 Task: Change your last name to "Smith".
Action: Mouse moved to (72, 109)
Screenshot: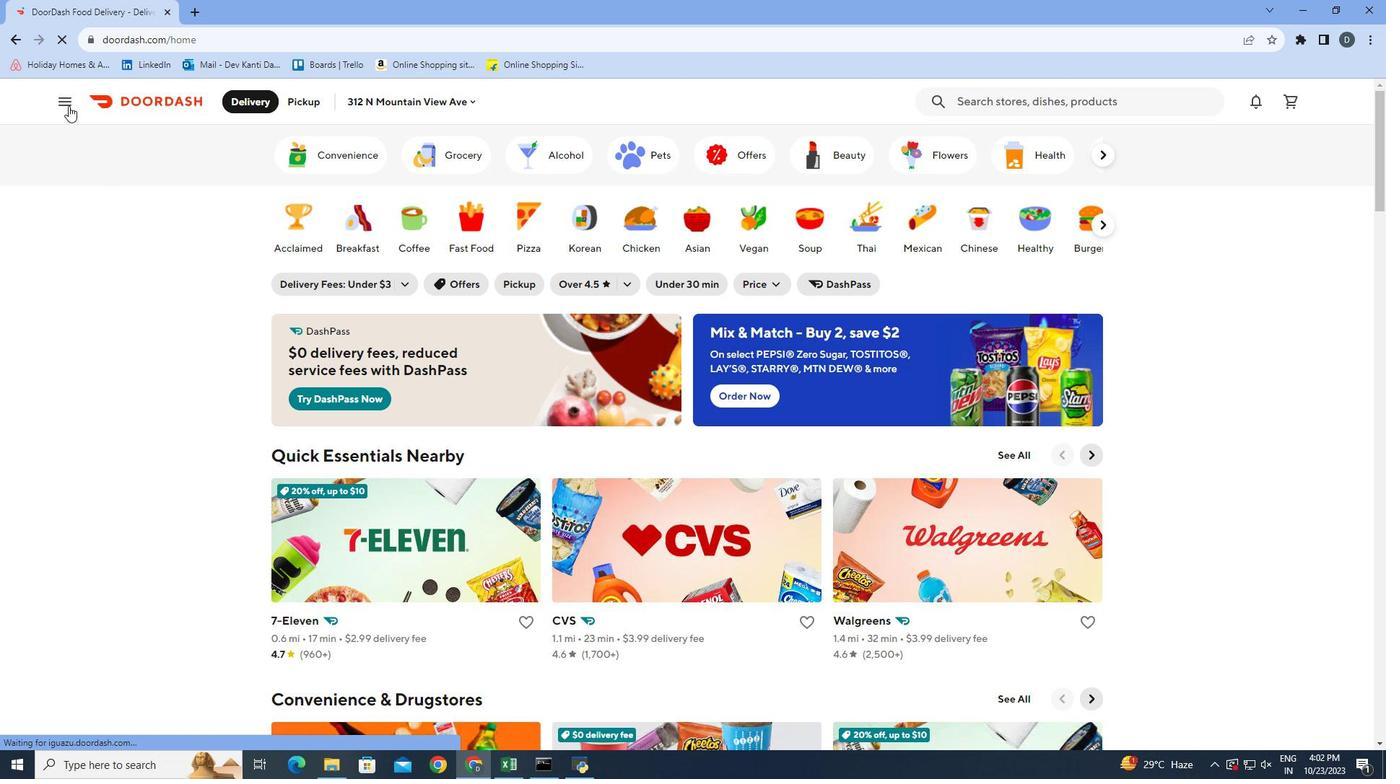 
Action: Mouse pressed left at (72, 109)
Screenshot: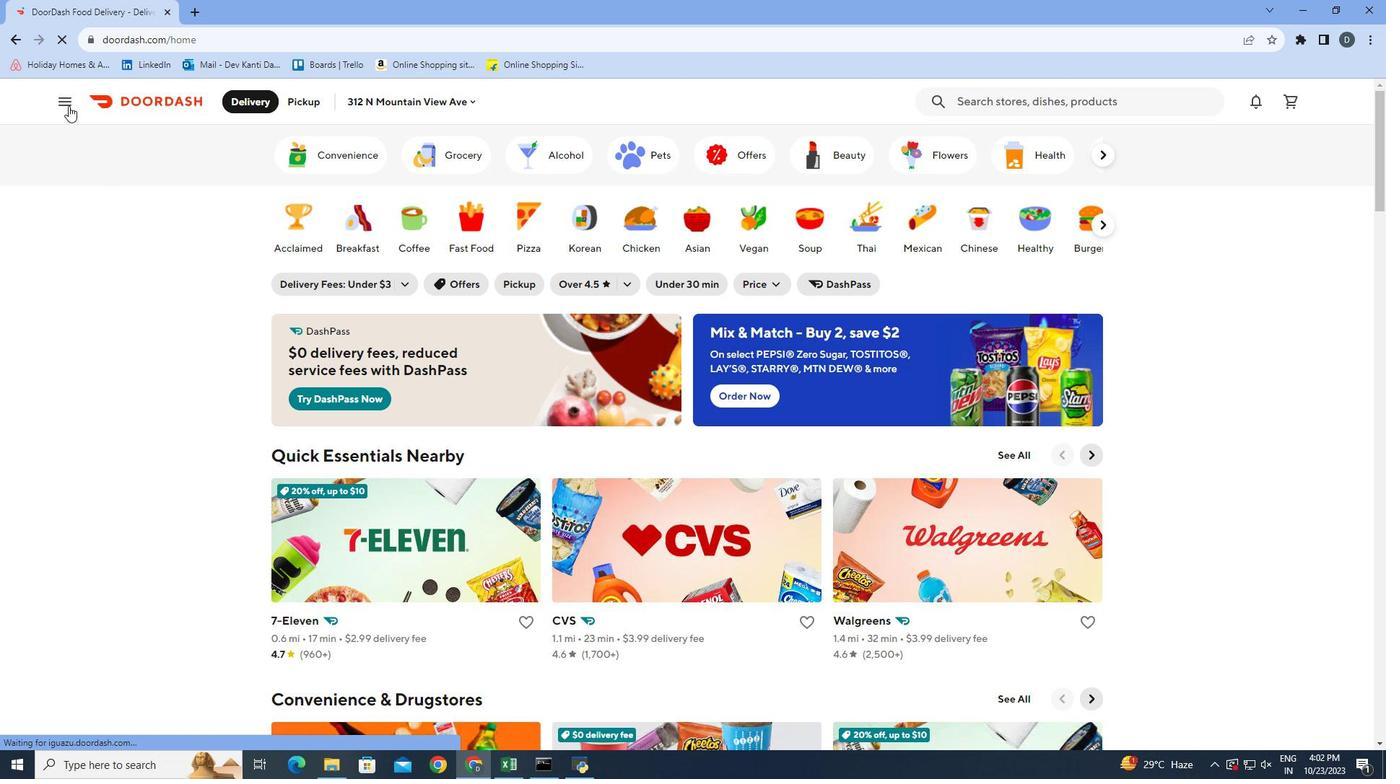 
Action: Mouse moved to (93, 366)
Screenshot: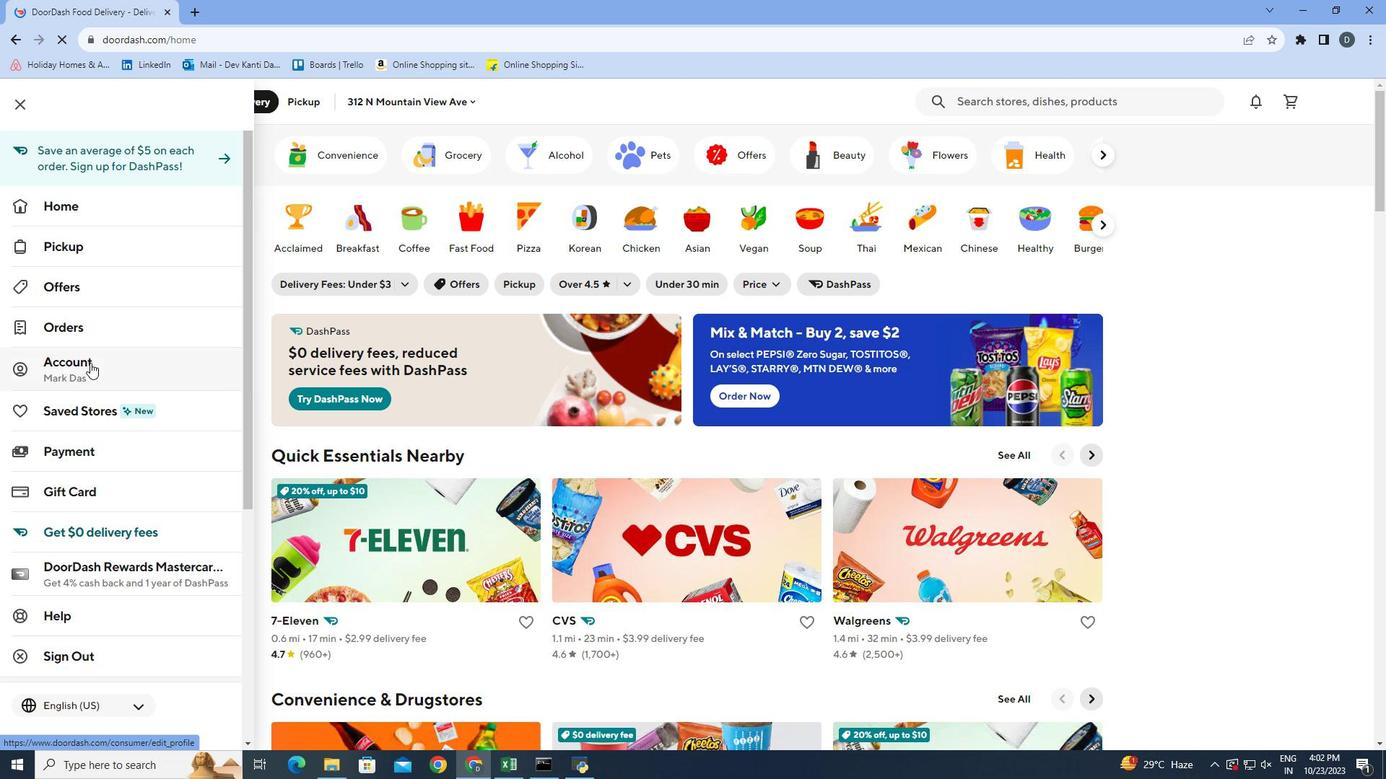 
Action: Mouse pressed left at (93, 366)
Screenshot: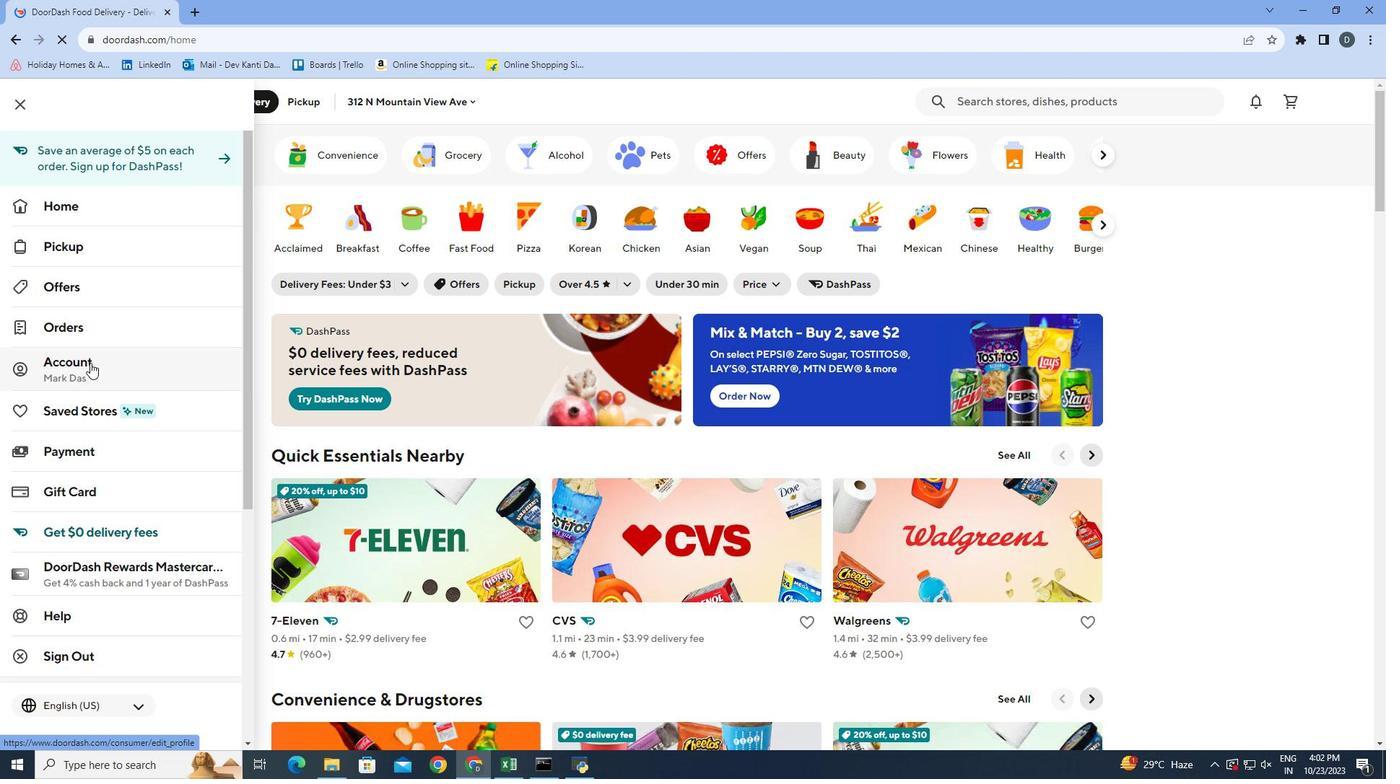 
Action: Mouse moved to (786, 255)
Screenshot: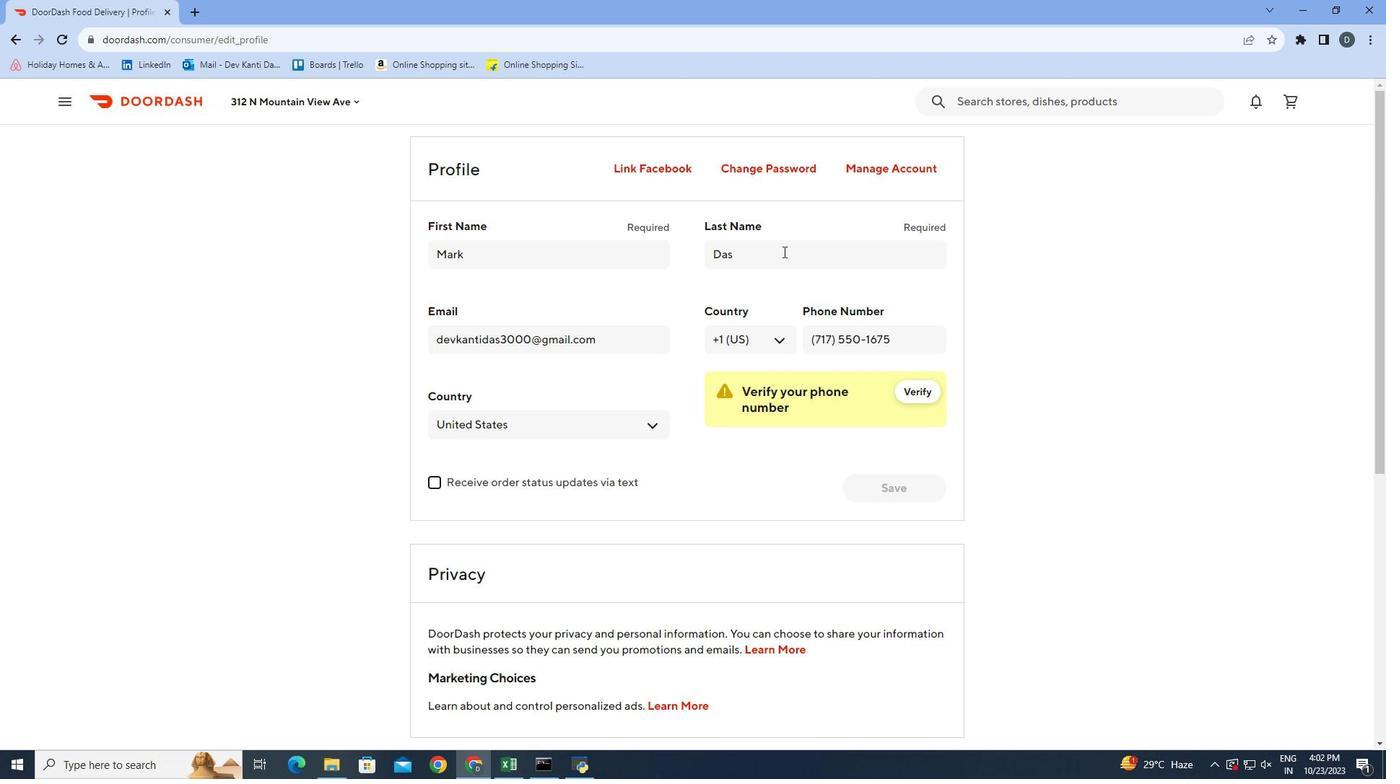 
Action: Mouse pressed left at (786, 255)
Screenshot: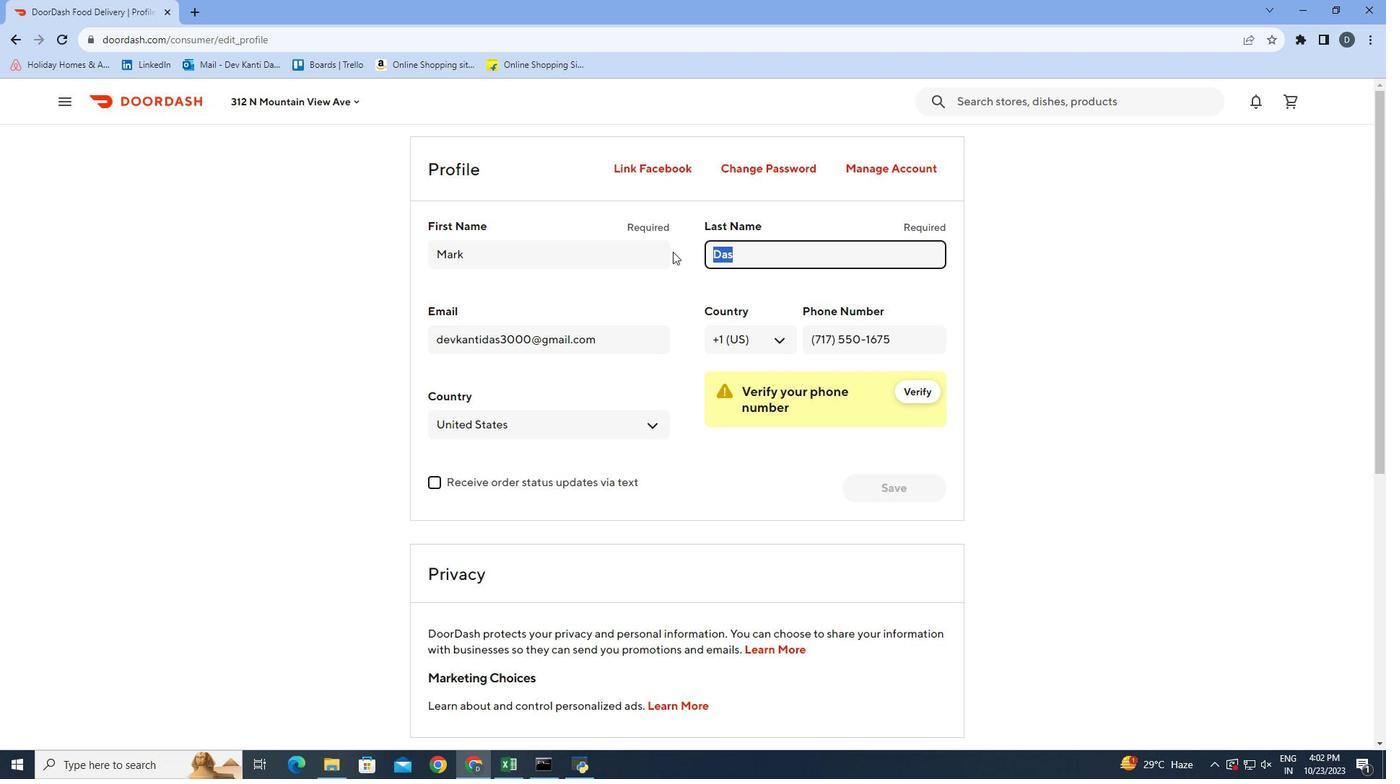 
Action: Mouse moved to (672, 255)
Screenshot: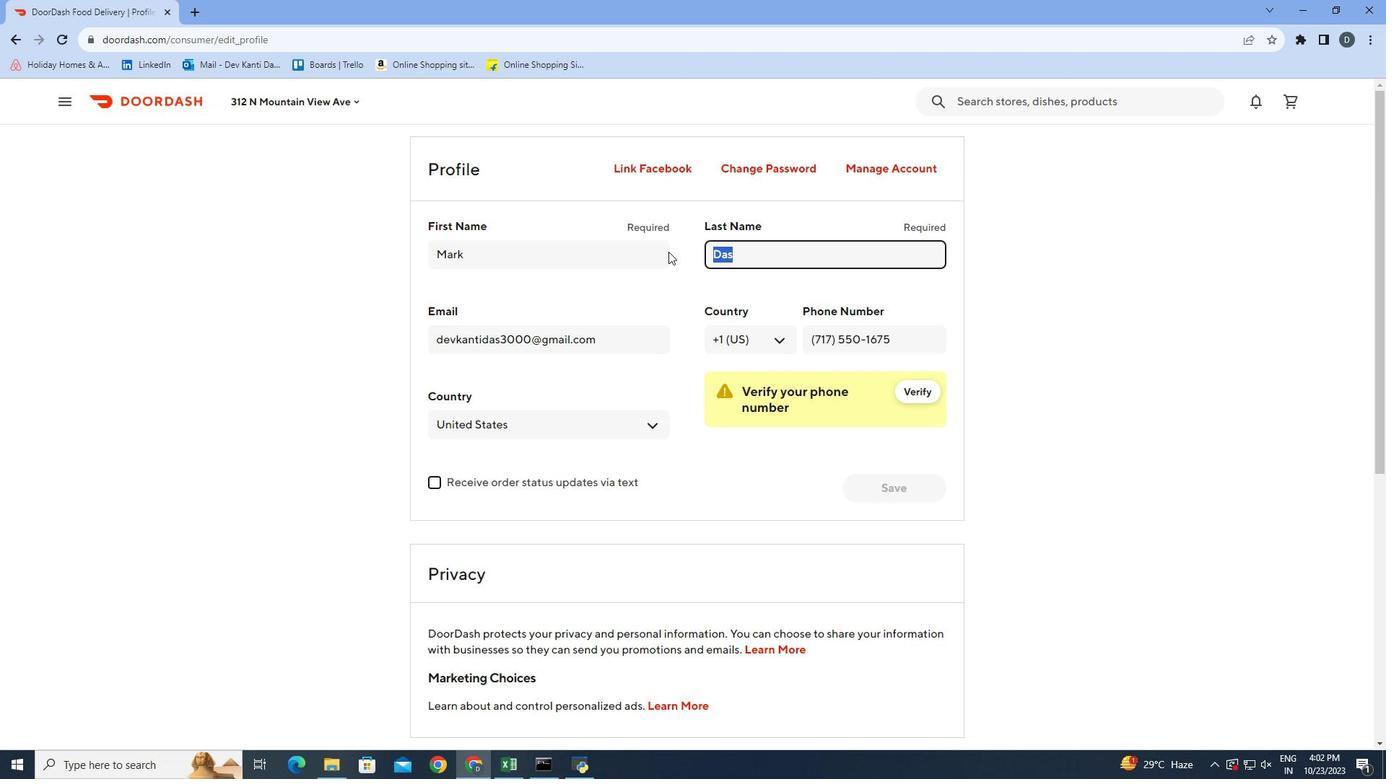 
Action: Key pressed <Key.shift>Smith
Screenshot: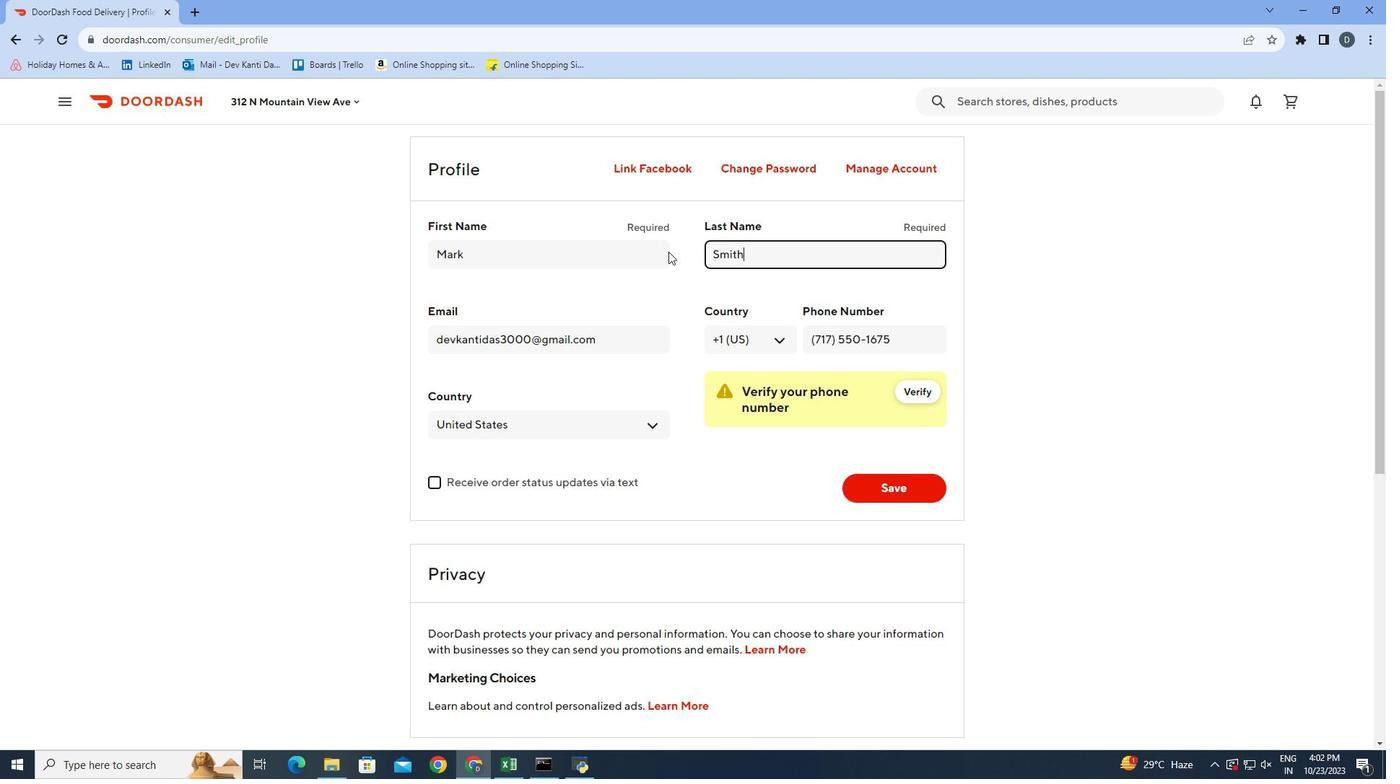 
Action: Mouse moved to (865, 501)
Screenshot: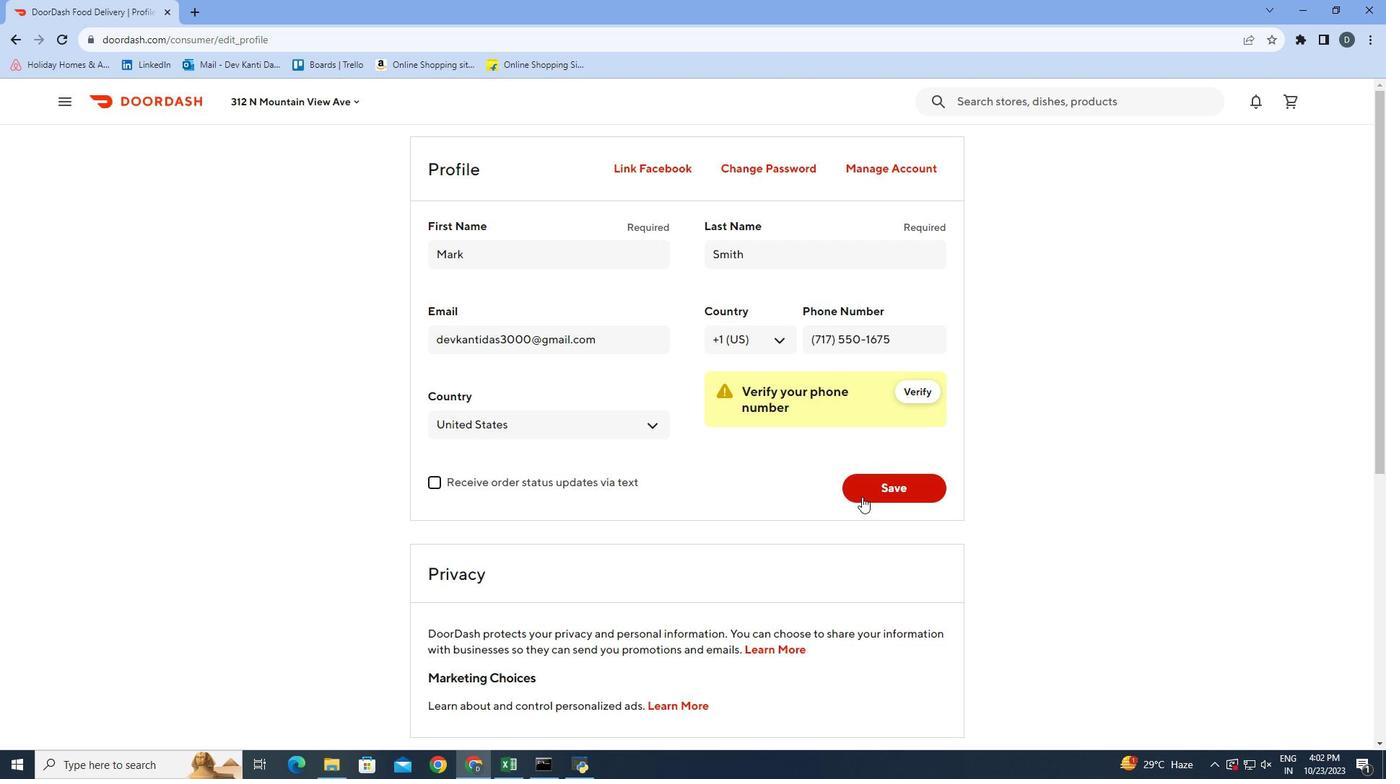 
Action: Mouse pressed left at (865, 501)
Screenshot: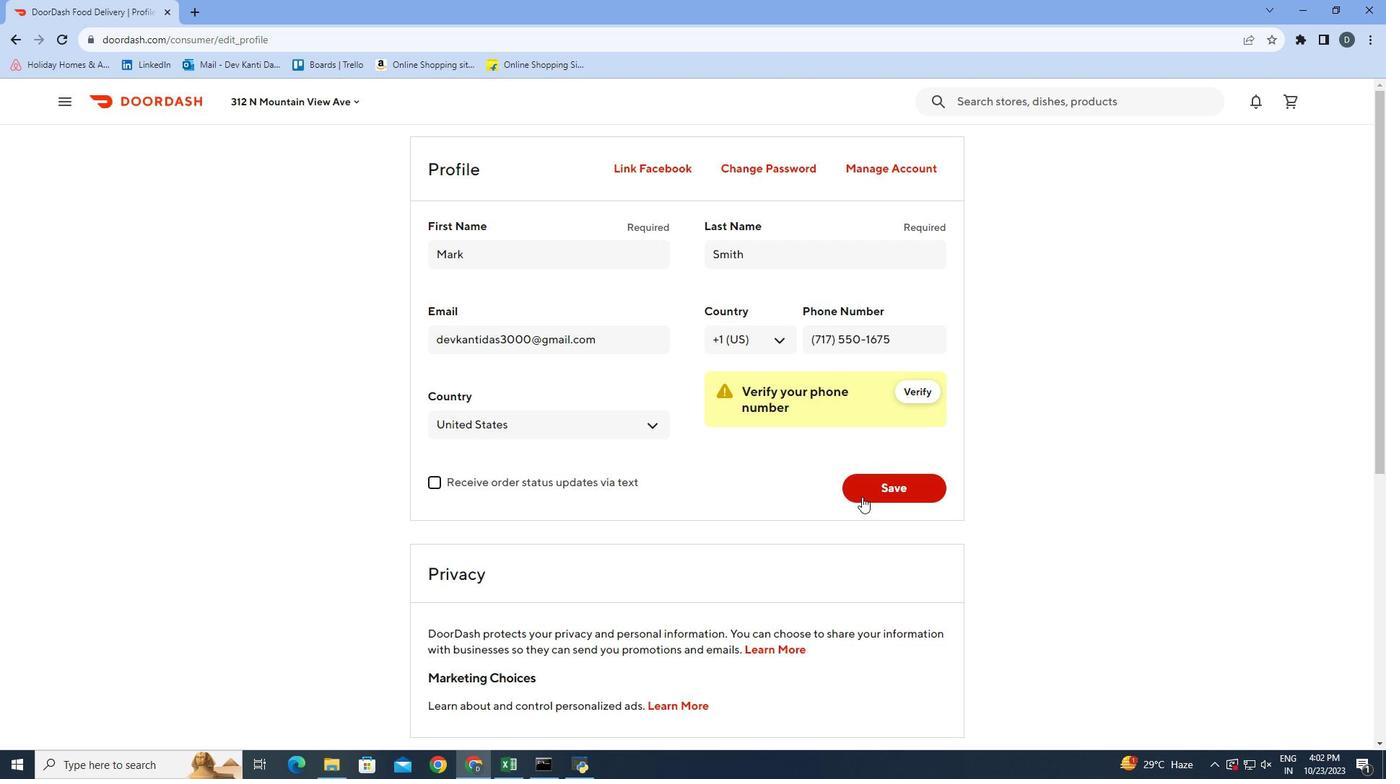 
